 Task: Set the Open GL/GLES hardware converter for Open GL video output to "Disable".
Action: Mouse moved to (111, 34)
Screenshot: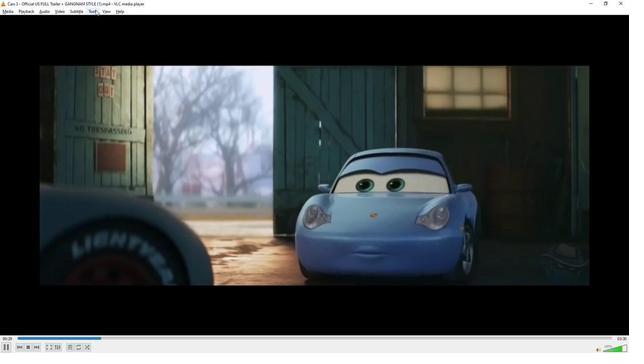 
Action: Mouse pressed left at (111, 34)
Screenshot: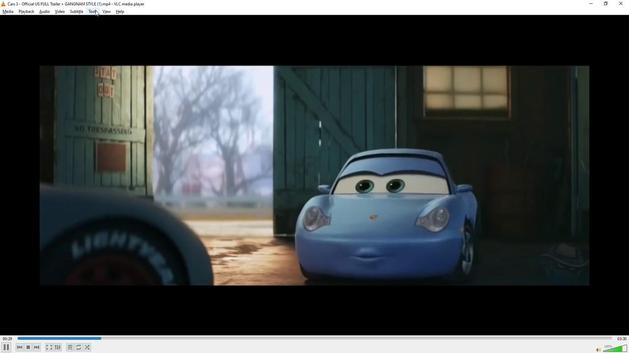 
Action: Mouse moved to (114, 99)
Screenshot: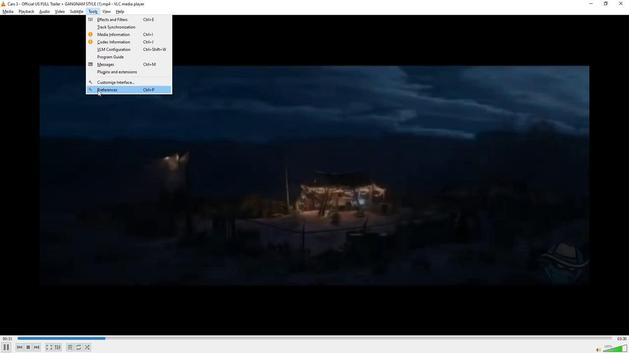 
Action: Mouse pressed left at (114, 99)
Screenshot: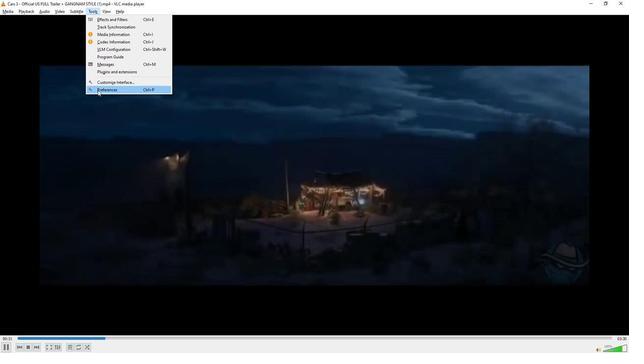 
Action: Mouse moved to (153, 253)
Screenshot: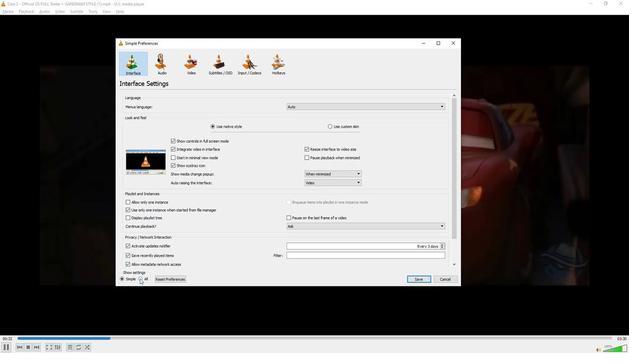 
Action: Mouse pressed left at (153, 253)
Screenshot: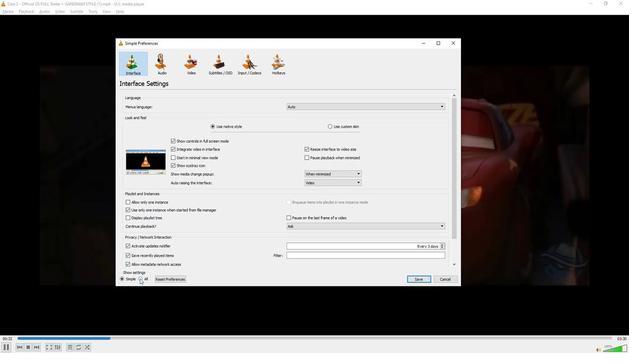 
Action: Mouse moved to (173, 176)
Screenshot: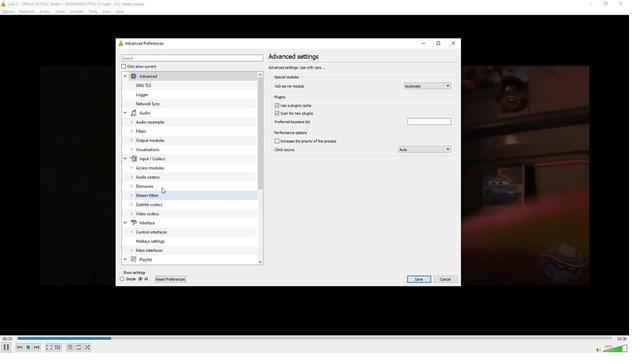 
Action: Mouse scrolled (173, 175) with delta (0, 0)
Screenshot: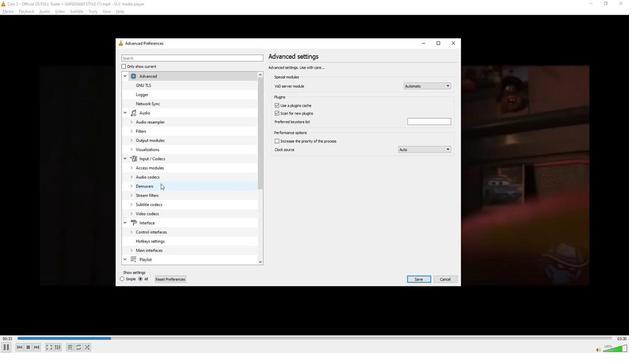 
Action: Mouse scrolled (173, 175) with delta (0, 0)
Screenshot: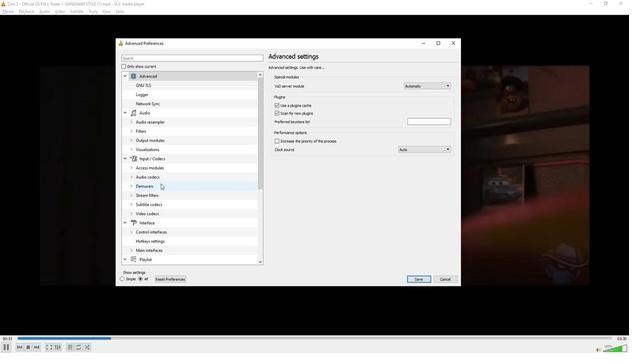 
Action: Mouse scrolled (173, 175) with delta (0, 0)
Screenshot: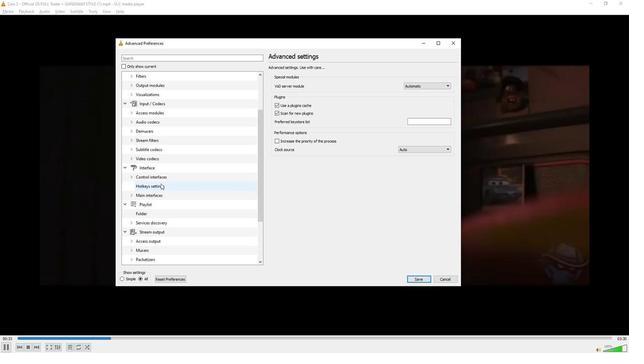 
Action: Mouse scrolled (173, 175) with delta (0, 0)
Screenshot: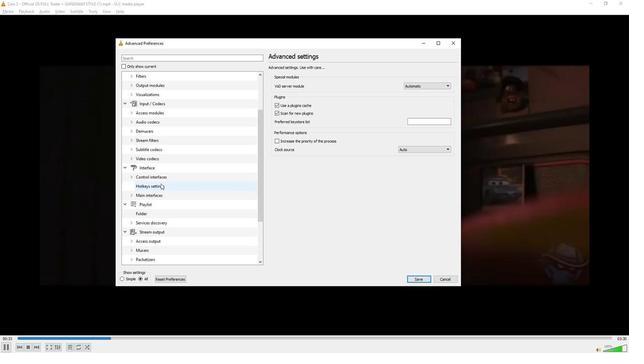 
Action: Mouse scrolled (173, 175) with delta (0, 0)
Screenshot: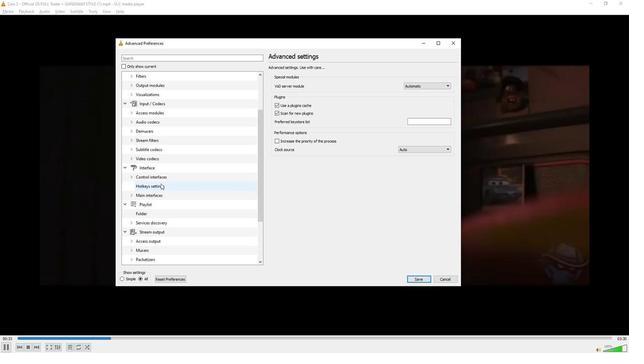 
Action: Mouse moved to (173, 175)
Screenshot: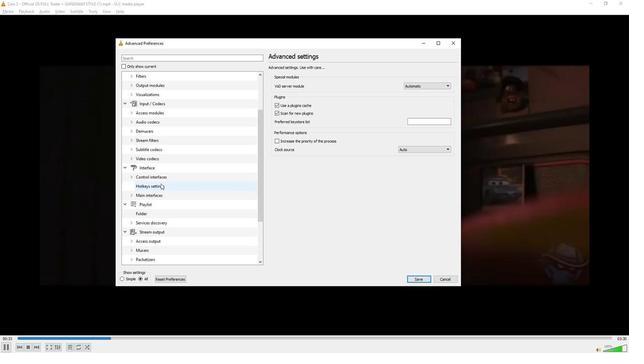 
Action: Mouse scrolled (173, 175) with delta (0, 0)
Screenshot: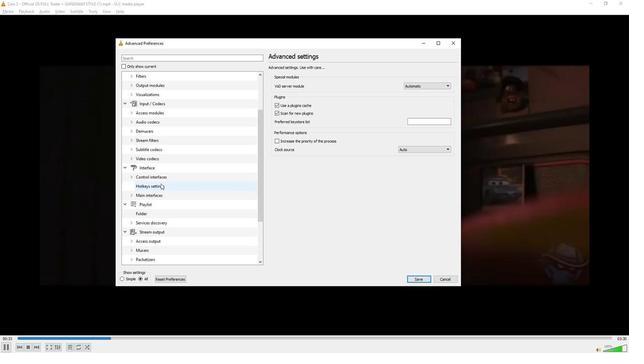 
Action: Mouse scrolled (173, 175) with delta (0, 0)
Screenshot: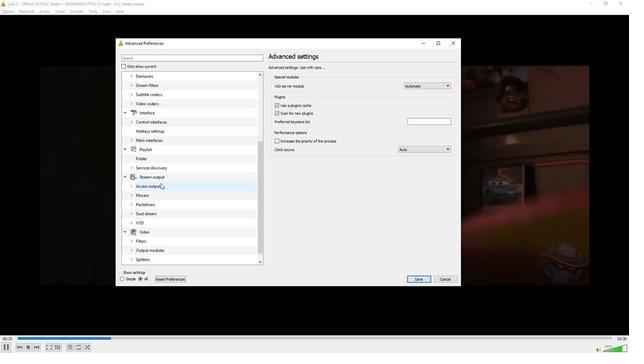 
Action: Mouse scrolled (173, 175) with delta (0, 0)
Screenshot: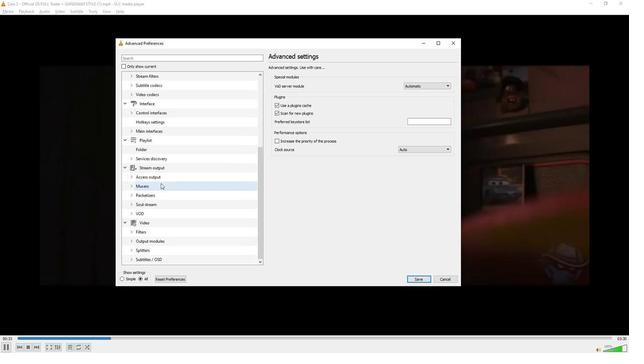 
Action: Mouse scrolled (173, 175) with delta (0, 0)
Screenshot: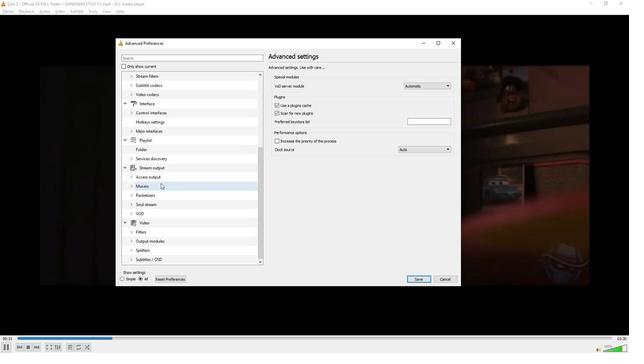 
Action: Mouse scrolled (173, 175) with delta (0, 0)
Screenshot: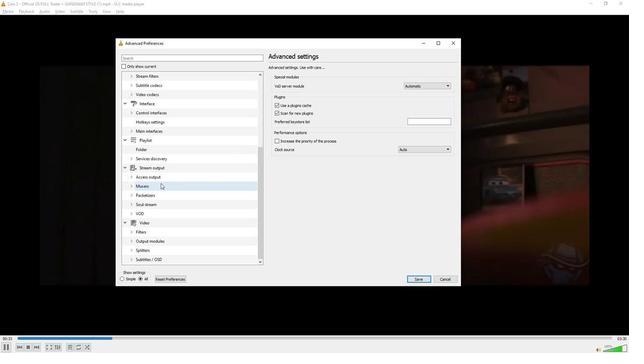 
Action: Mouse scrolled (173, 175) with delta (0, 0)
Screenshot: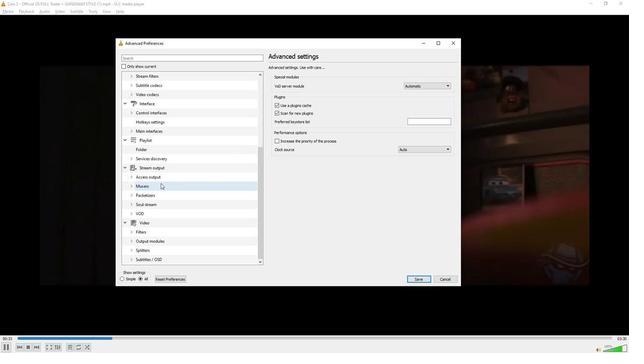 
Action: Mouse scrolled (173, 175) with delta (0, 0)
Screenshot: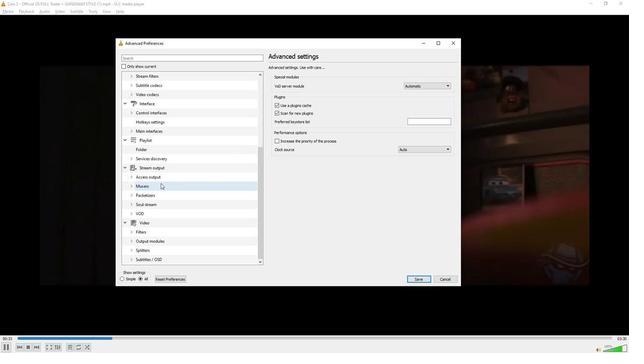 
Action: Mouse scrolled (173, 175) with delta (0, 0)
Screenshot: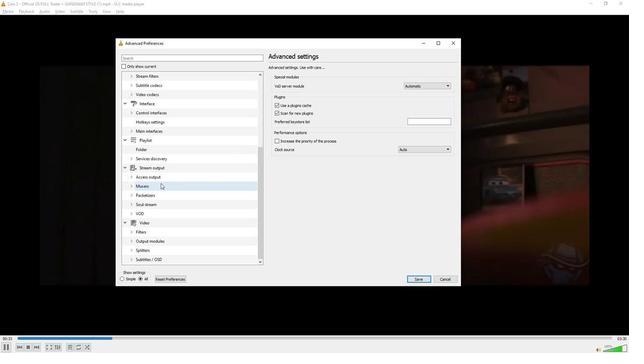 
Action: Mouse scrolled (173, 175) with delta (0, 0)
Screenshot: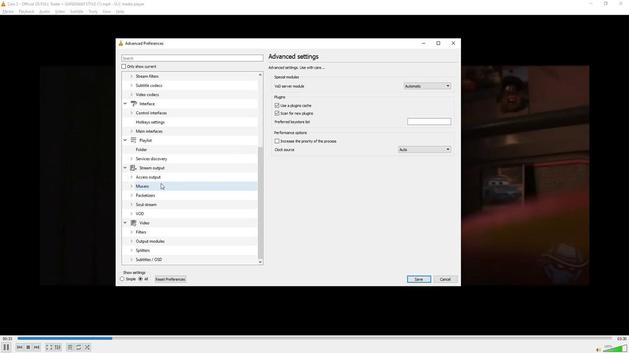 
Action: Mouse moved to (146, 222)
Screenshot: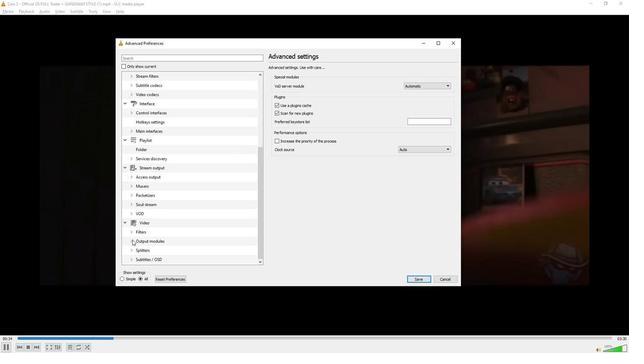 
Action: Mouse pressed left at (146, 222)
Screenshot: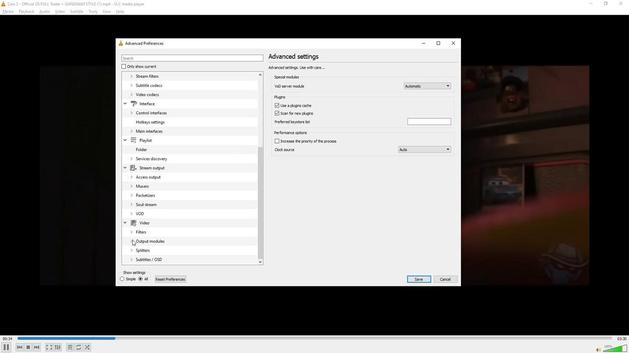 
Action: Mouse moved to (186, 213)
Screenshot: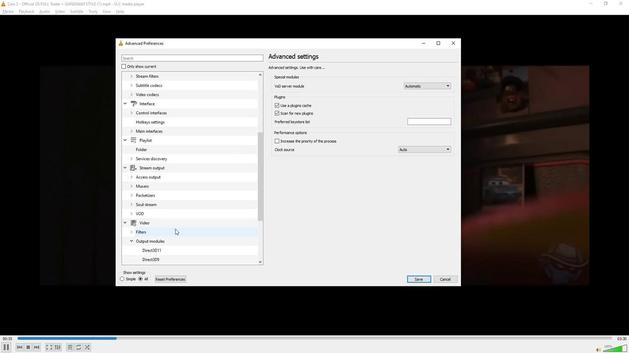 
Action: Mouse scrolled (186, 212) with delta (0, 0)
Screenshot: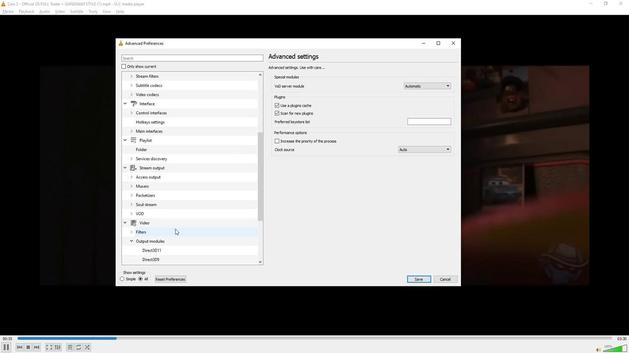 
Action: Mouse moved to (186, 214)
Screenshot: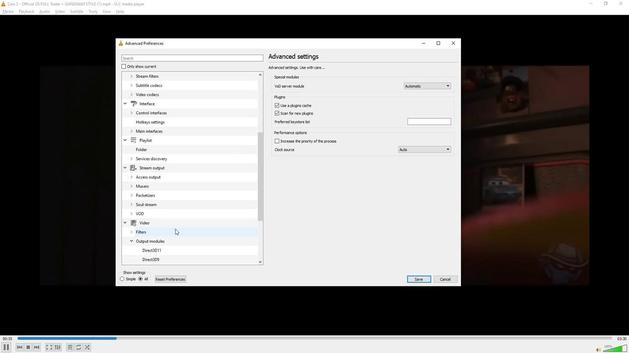 
Action: Mouse scrolled (186, 213) with delta (0, 0)
Screenshot: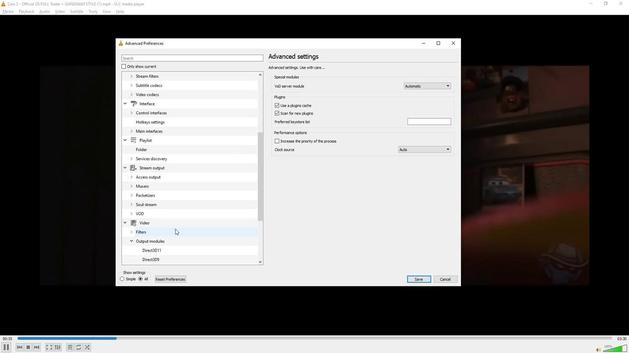 
Action: Mouse moved to (185, 214)
Screenshot: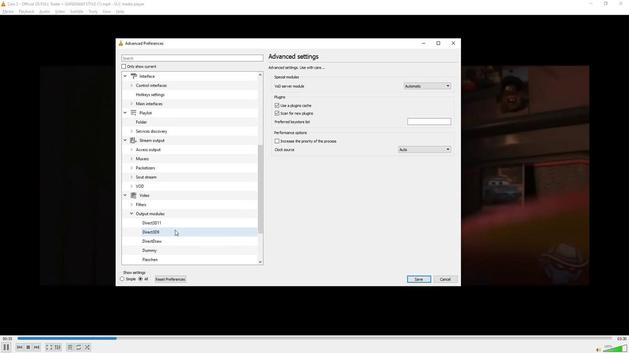 
Action: Mouse scrolled (185, 214) with delta (0, 0)
Screenshot: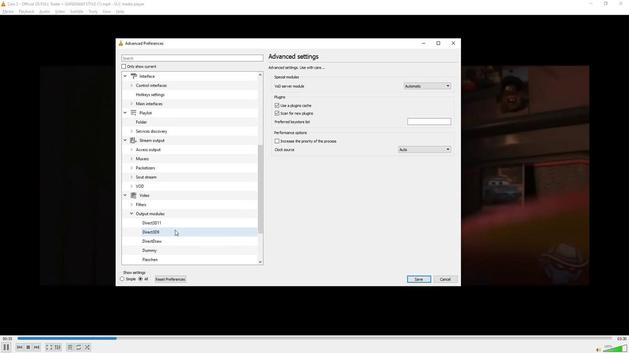 
Action: Mouse scrolled (185, 214) with delta (0, 0)
Screenshot: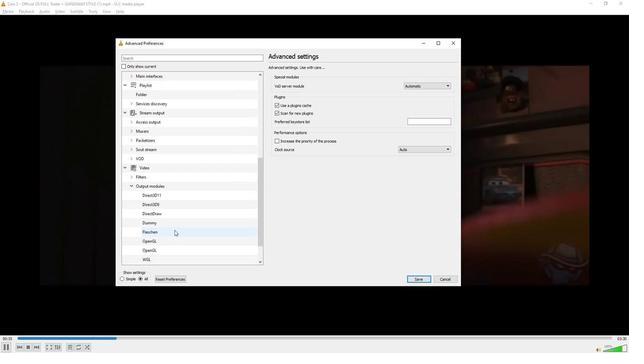 
Action: Mouse scrolled (185, 214) with delta (0, 0)
Screenshot: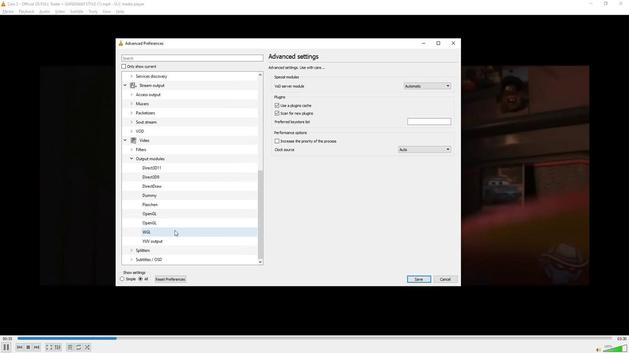
Action: Mouse moved to (163, 200)
Screenshot: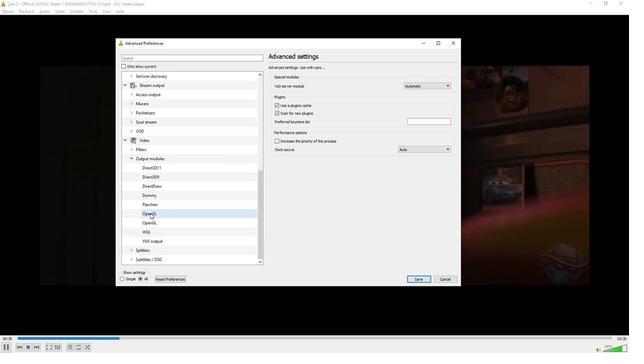 
Action: Mouse pressed left at (163, 200)
Screenshot: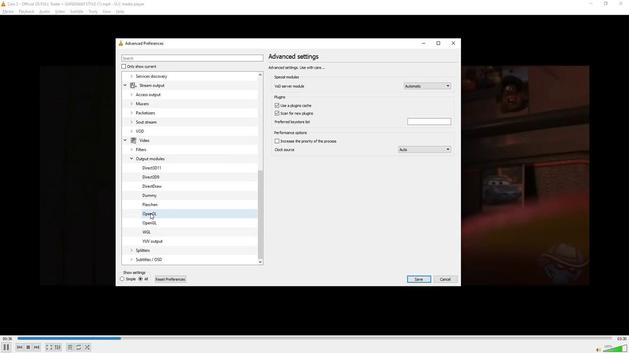 
Action: Mouse moved to (421, 96)
Screenshot: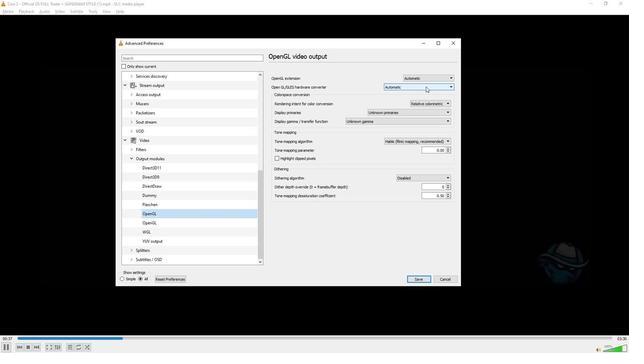 
Action: Mouse pressed left at (421, 96)
Screenshot: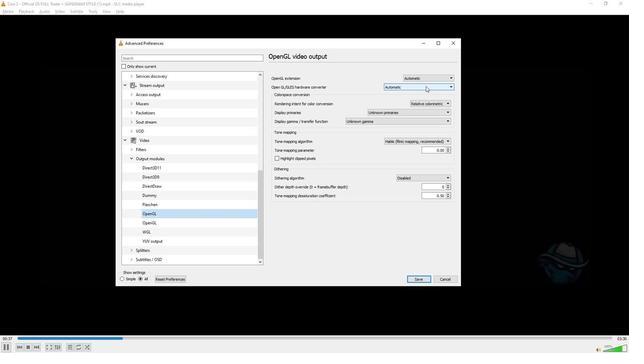 
Action: Mouse moved to (405, 107)
Screenshot: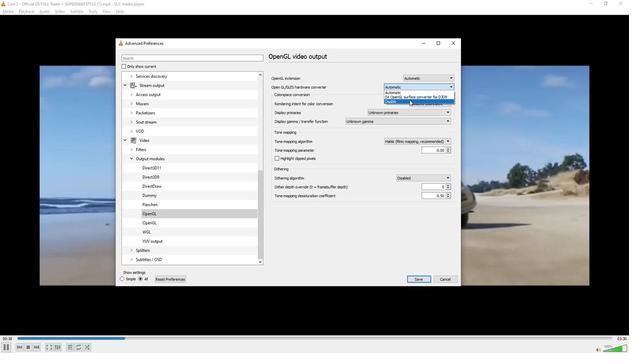 
Action: Mouse pressed left at (405, 107)
Screenshot: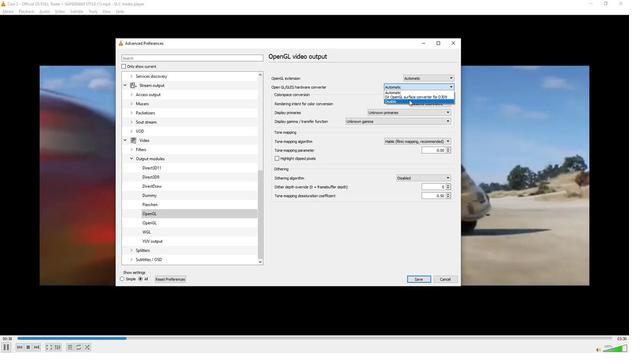 
Action: Mouse moved to (381, 118)
Screenshot: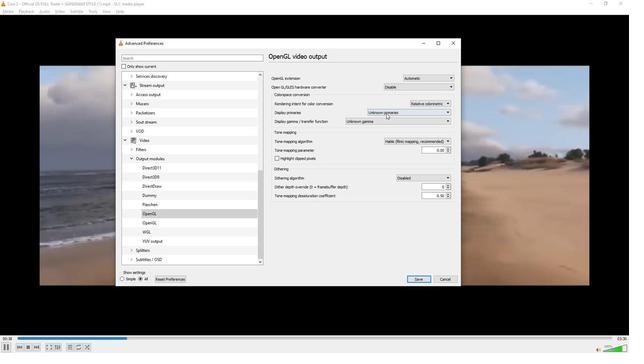
